 Task: Create List Hardware in Board Product Features to Workspace Direct Marketing. Create List Upgrades in Board Voice of Customer Analysis to Workspace Direct Marketing. Create List Installations in Board Customer Feedback Analysis and Insights to Workspace Direct Marketing
Action: Mouse moved to (88, 359)
Screenshot: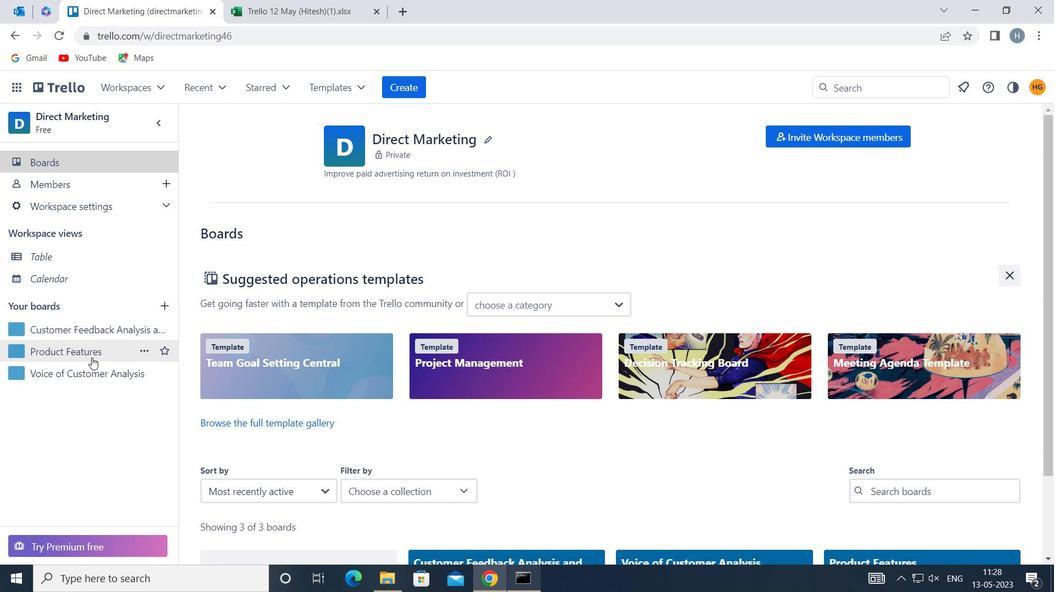
Action: Mouse pressed left at (88, 359)
Screenshot: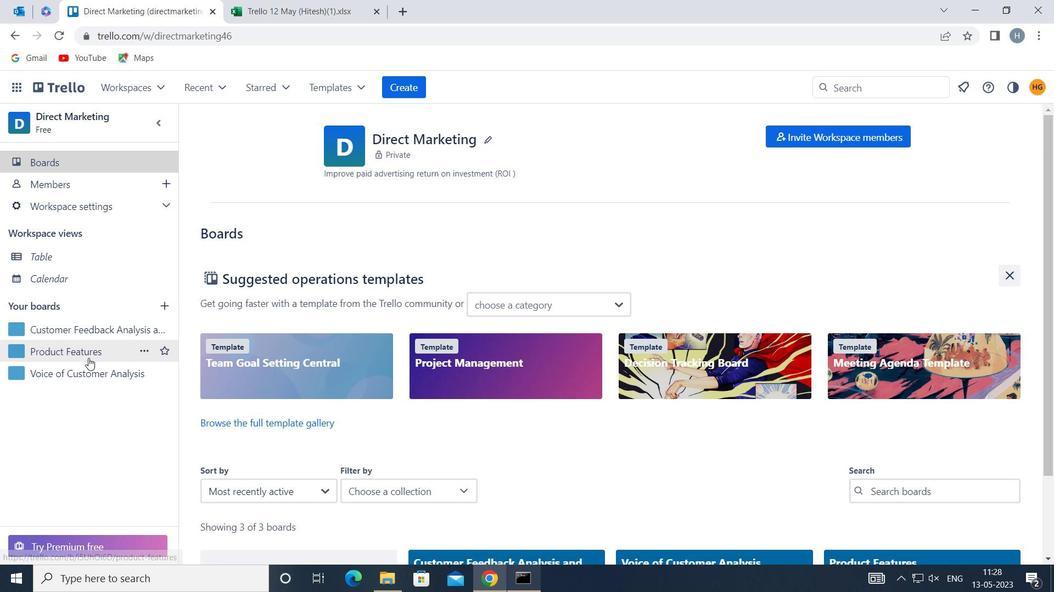 
Action: Mouse moved to (475, 166)
Screenshot: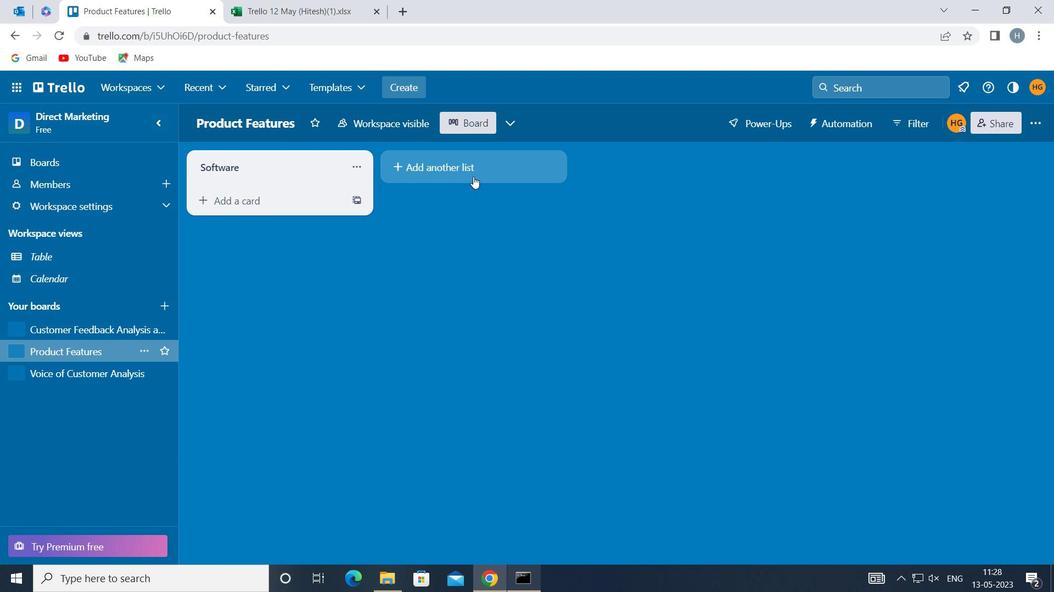 
Action: Mouse pressed left at (475, 166)
Screenshot: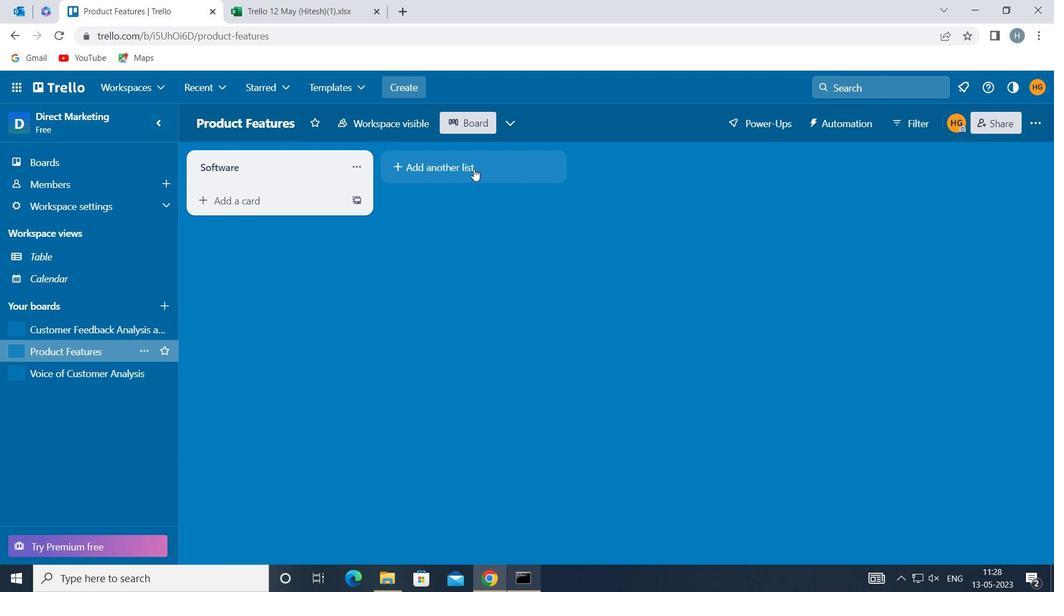 
Action: Mouse moved to (475, 166)
Screenshot: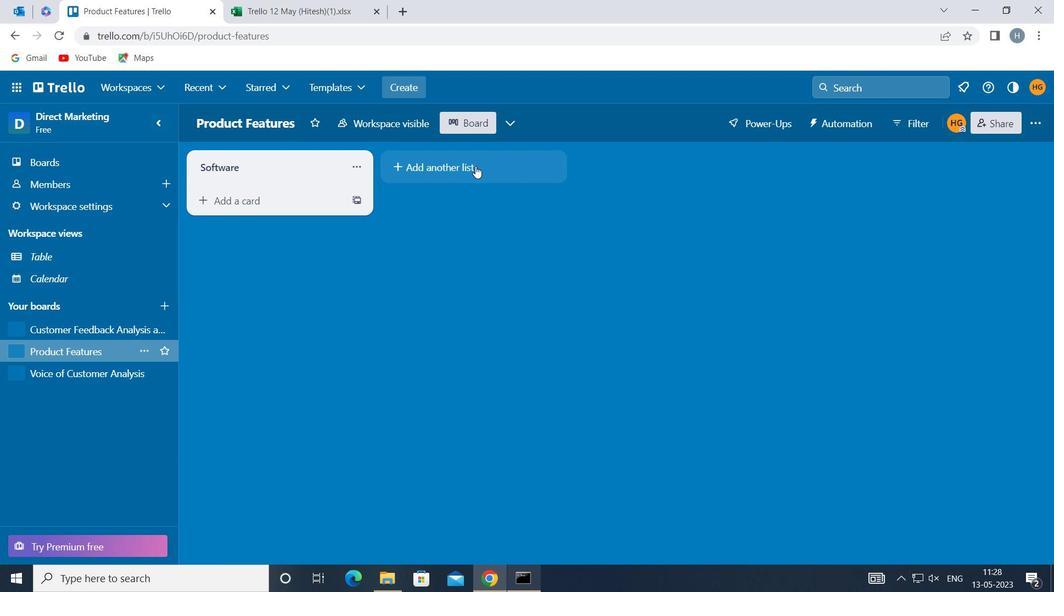 
Action: Key pressed <Key.shift>HARDWARE
Screenshot: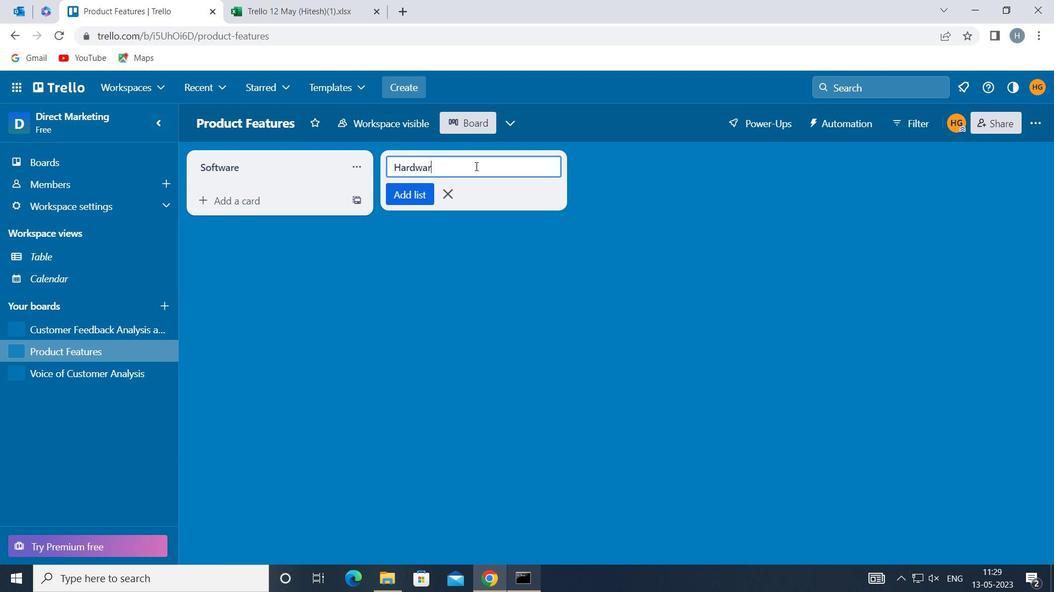 
Action: Mouse moved to (416, 193)
Screenshot: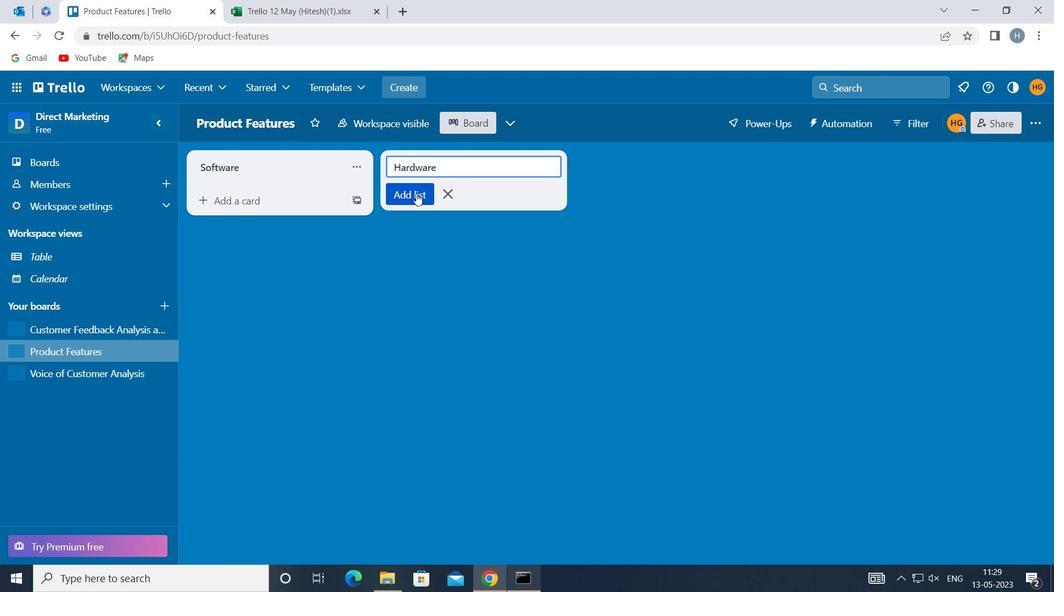 
Action: Mouse pressed left at (416, 193)
Screenshot: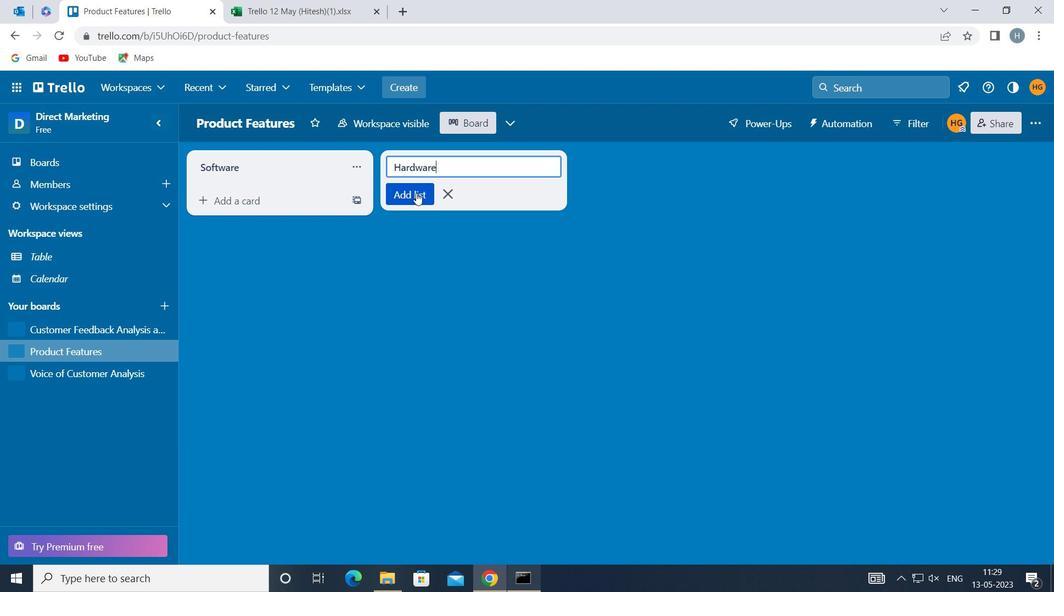 
Action: Mouse moved to (106, 373)
Screenshot: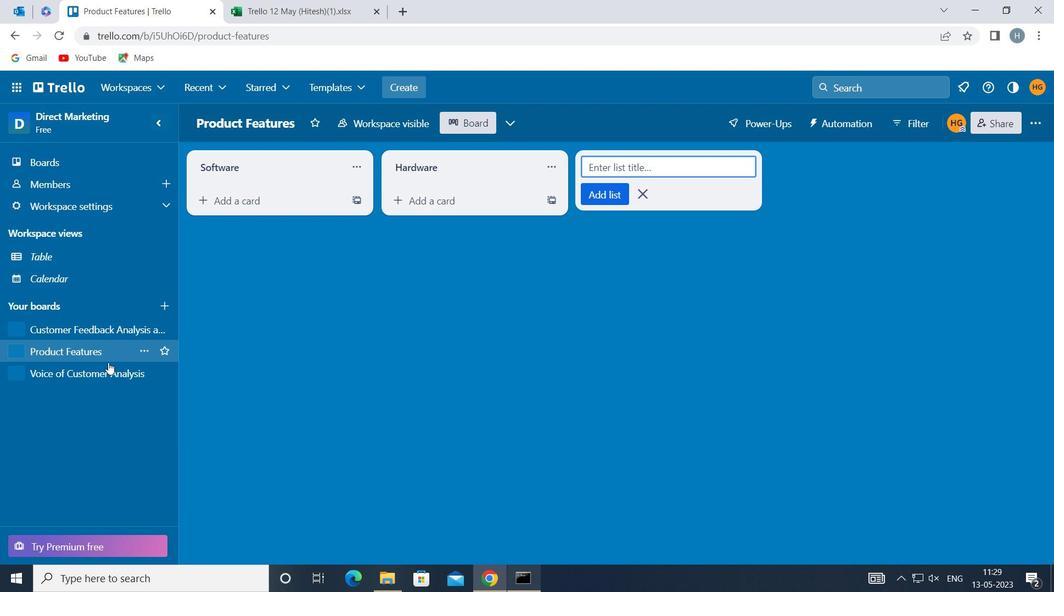 
Action: Mouse pressed left at (106, 373)
Screenshot: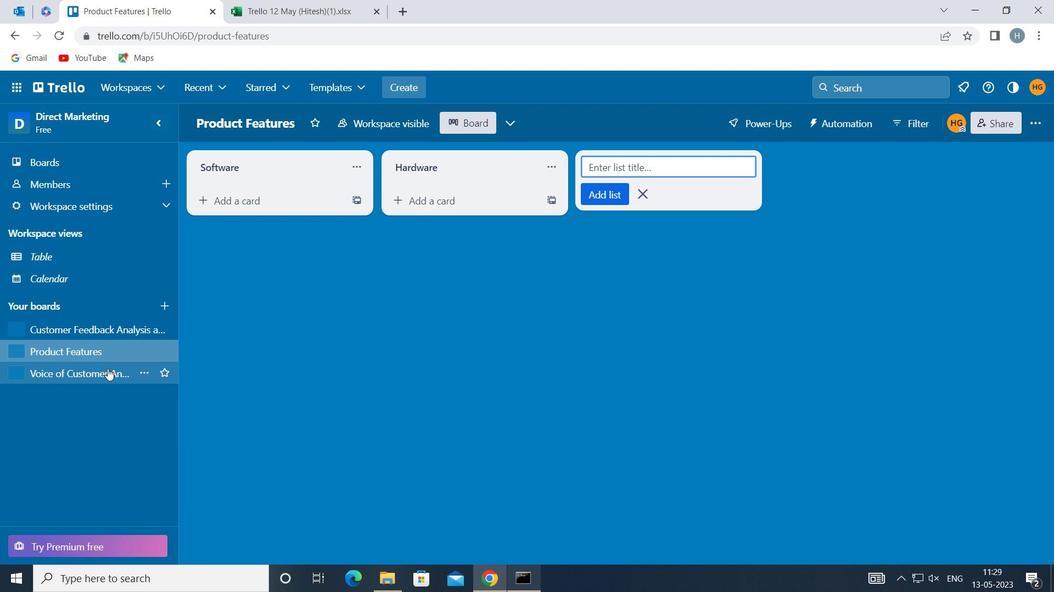 
Action: Mouse moved to (474, 166)
Screenshot: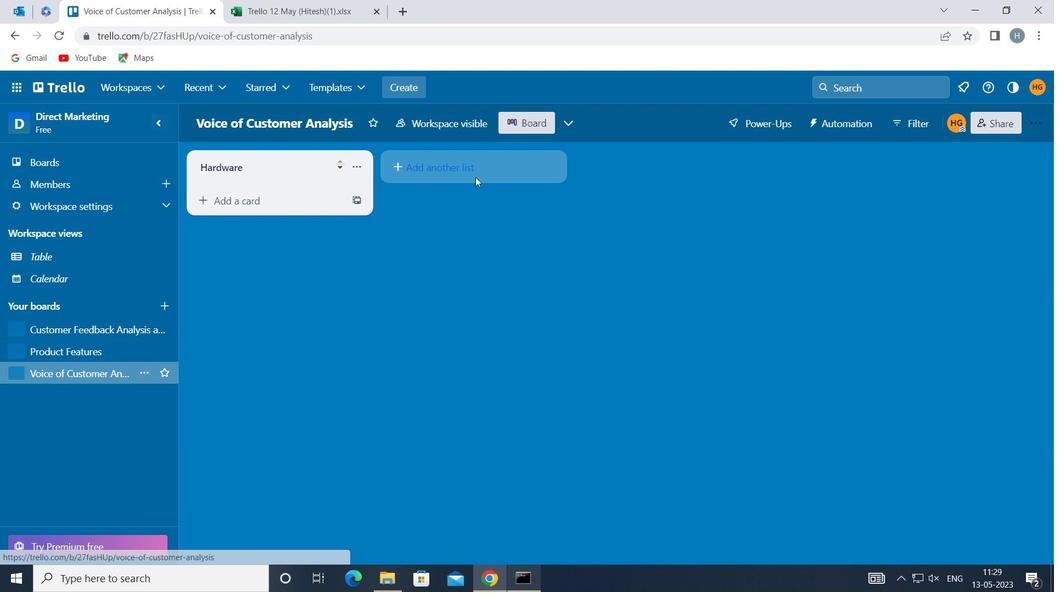 
Action: Mouse pressed left at (474, 166)
Screenshot: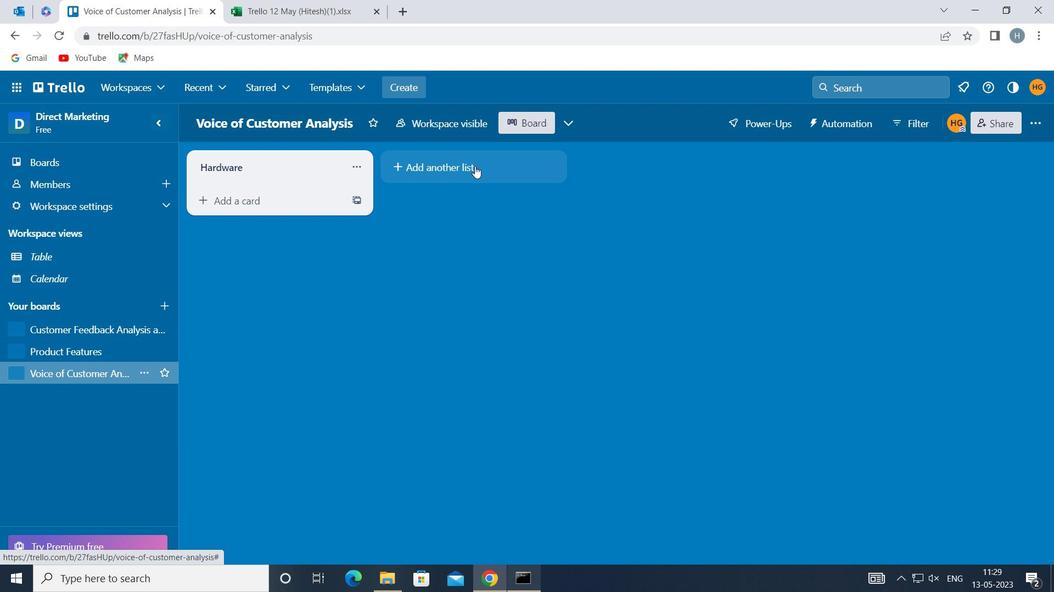 
Action: Key pressed <Key.shift>UPGRADES
Screenshot: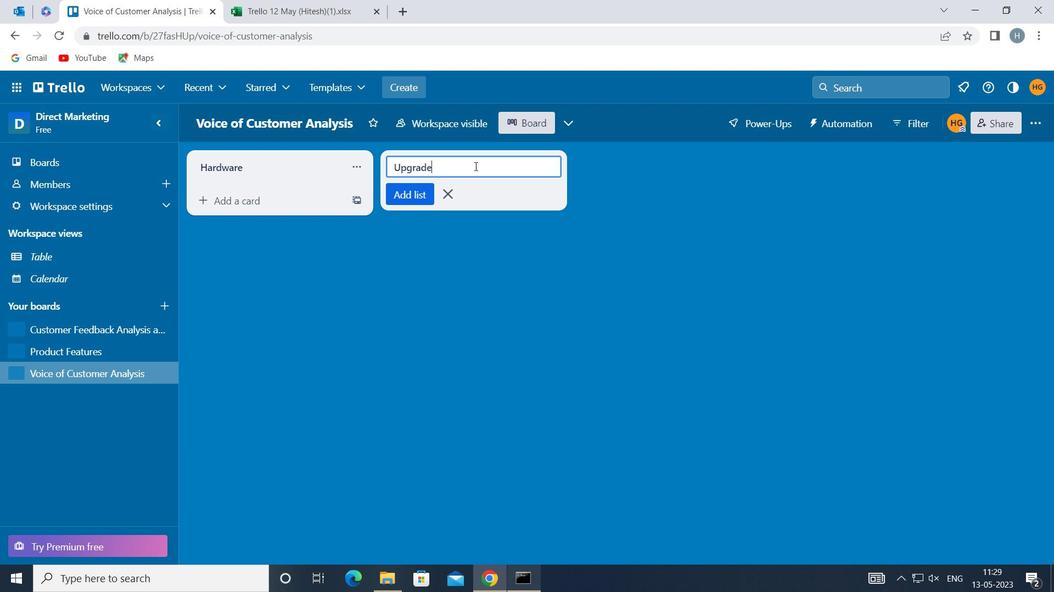 
Action: Mouse moved to (417, 194)
Screenshot: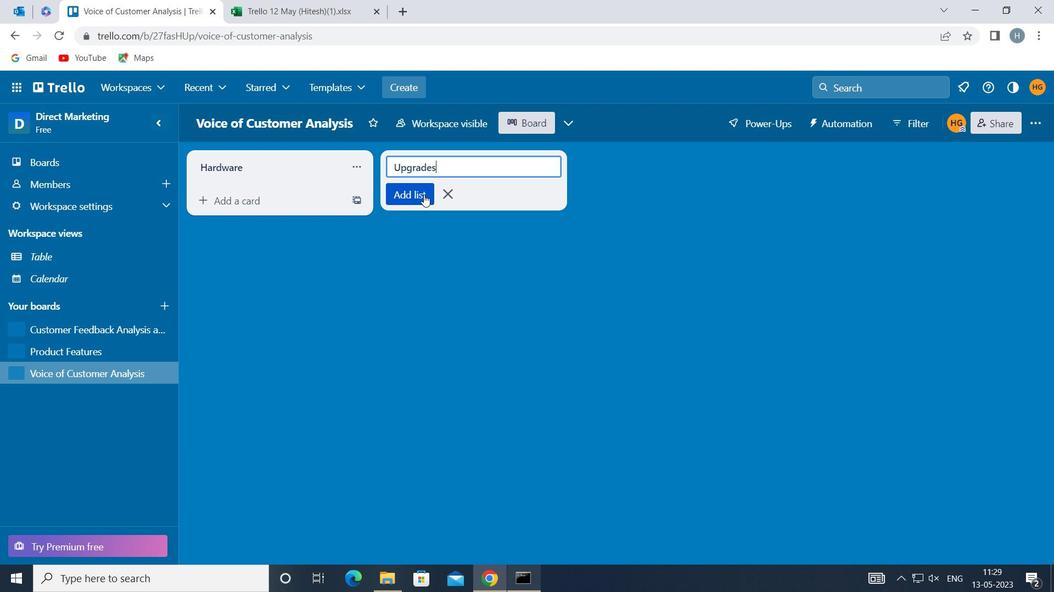 
Action: Mouse pressed left at (417, 194)
Screenshot: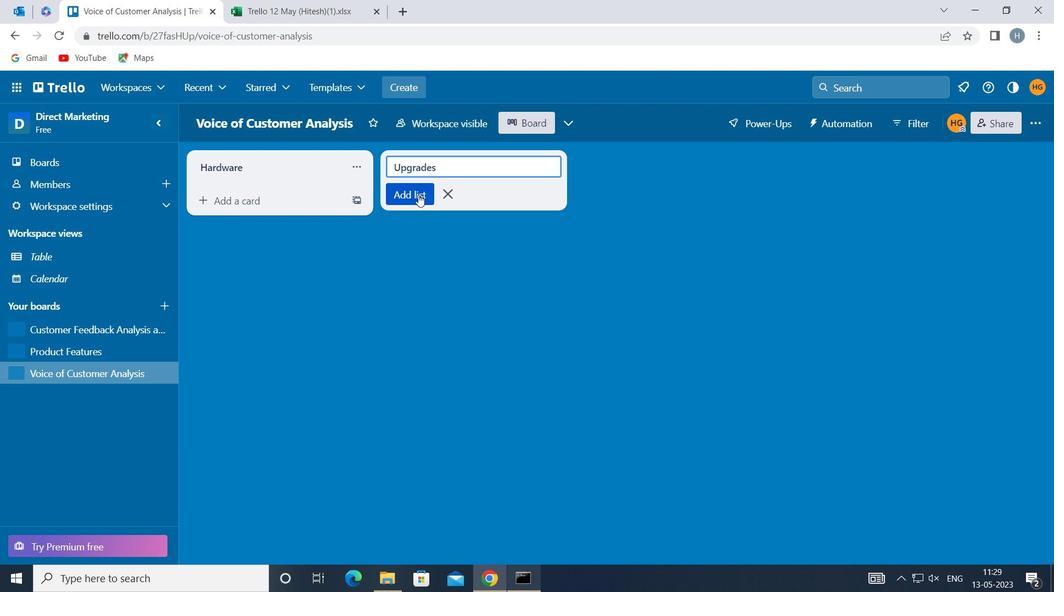 
Action: Mouse moved to (420, 300)
Screenshot: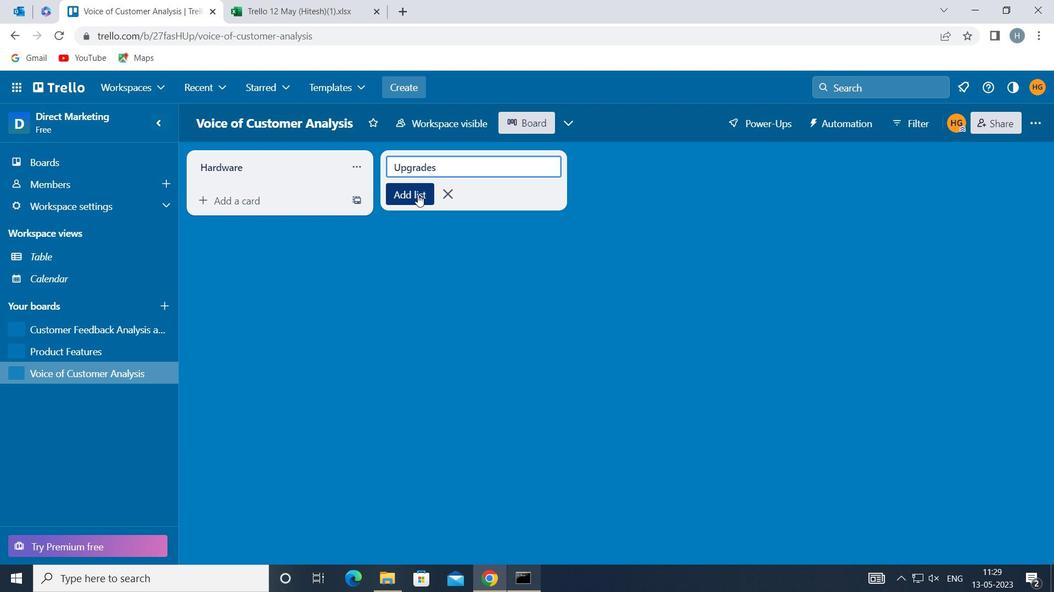 
Action: Mouse pressed left at (420, 300)
Screenshot: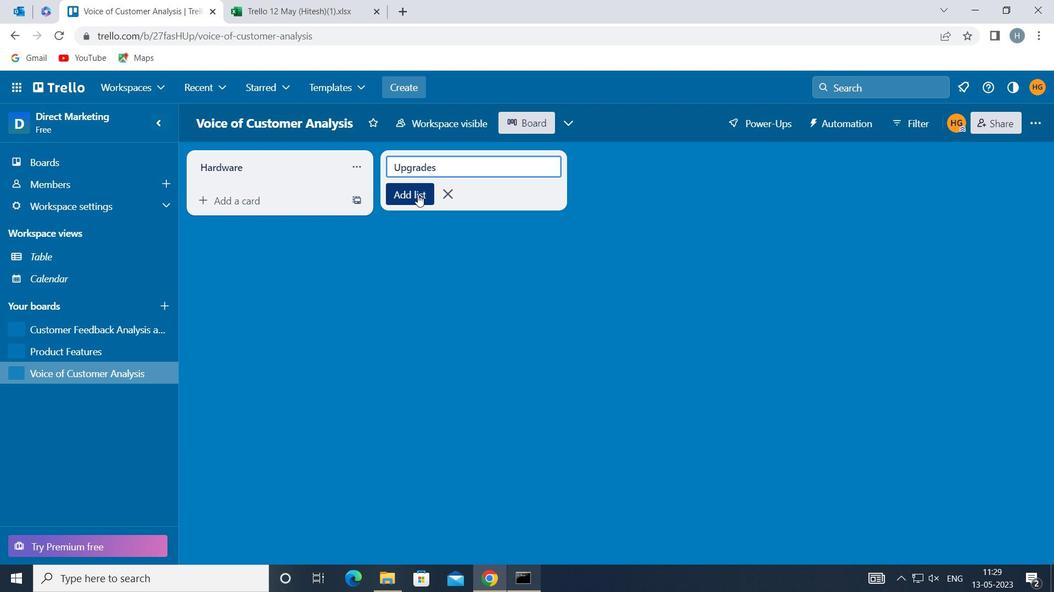 
Action: Mouse moved to (78, 325)
Screenshot: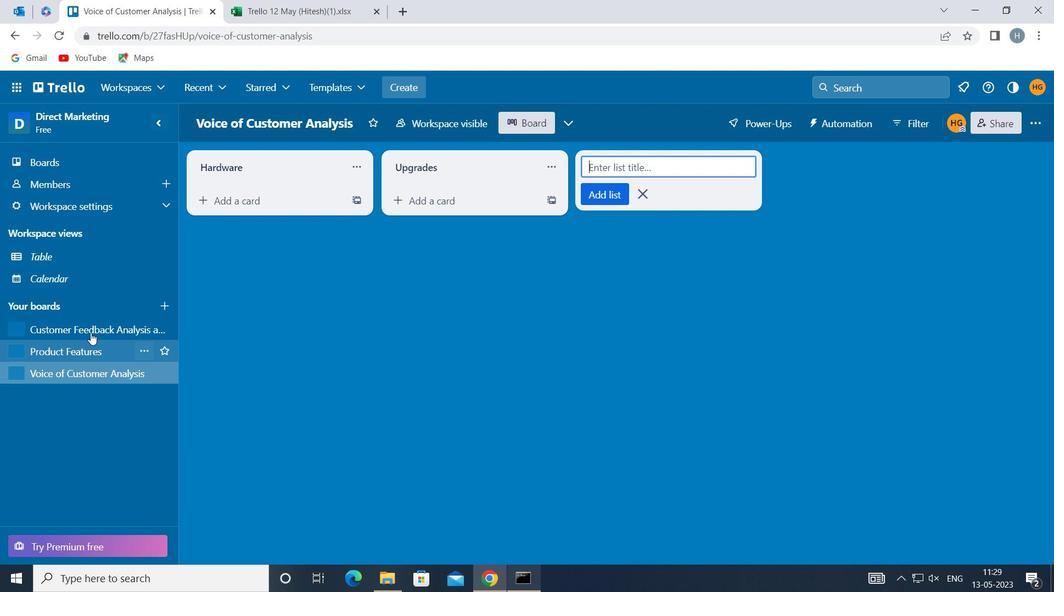 
Action: Mouse pressed left at (78, 325)
Screenshot: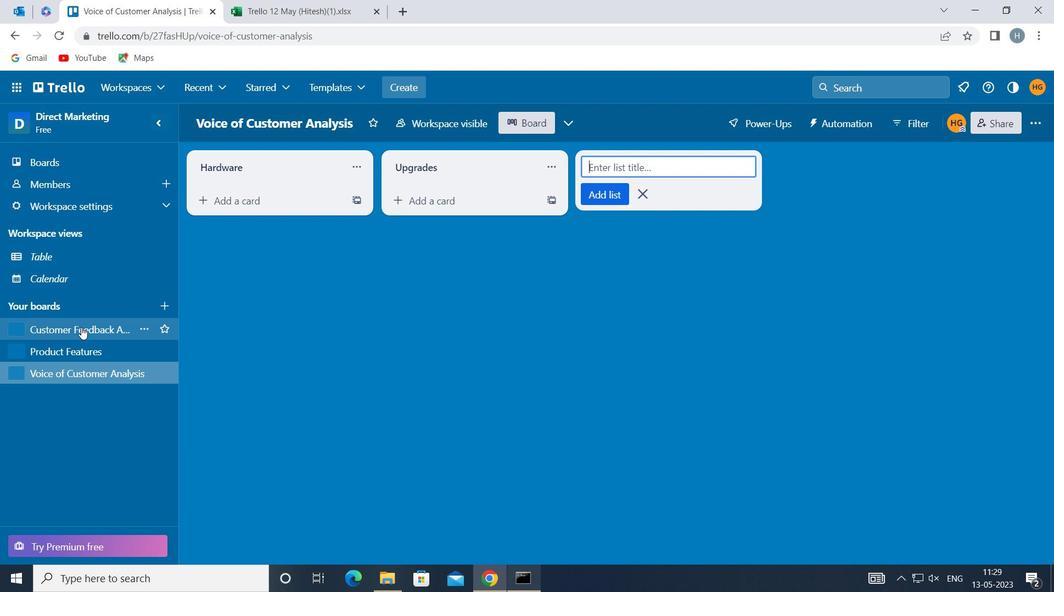 
Action: Mouse moved to (457, 163)
Screenshot: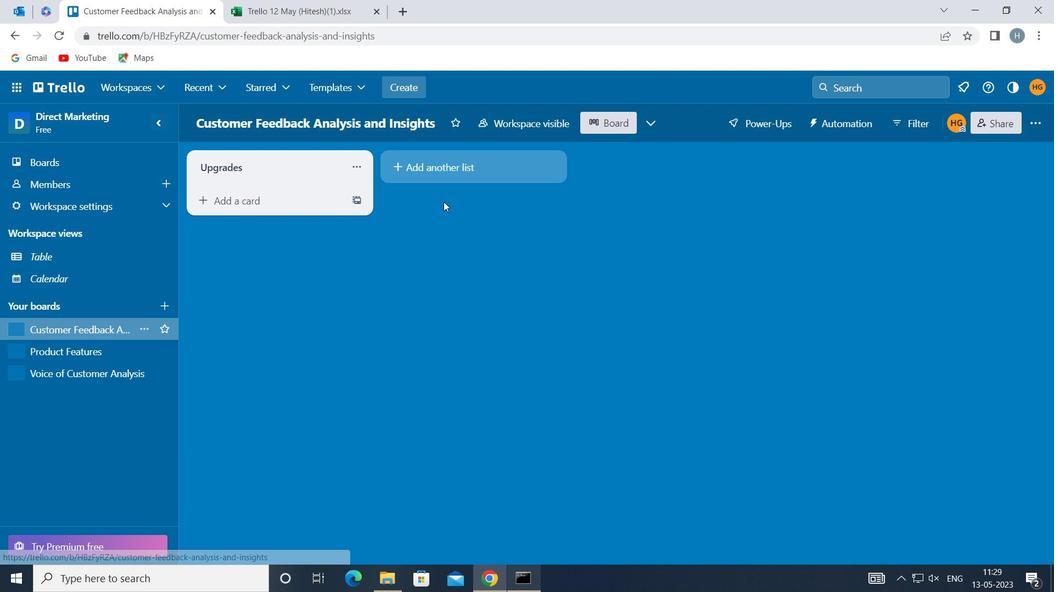 
Action: Mouse pressed left at (457, 163)
Screenshot: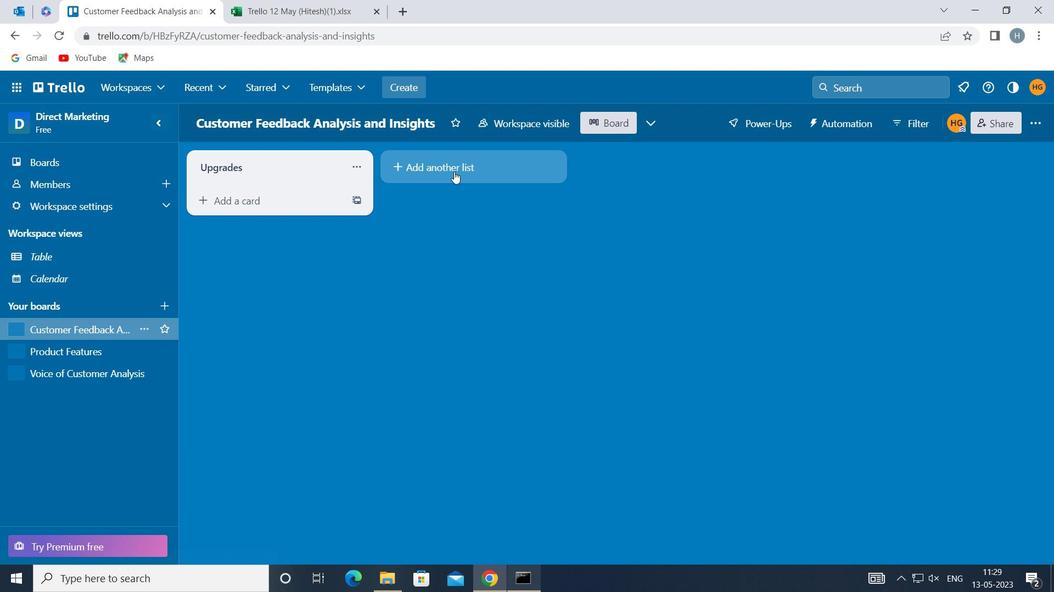 
Action: Mouse moved to (460, 166)
Screenshot: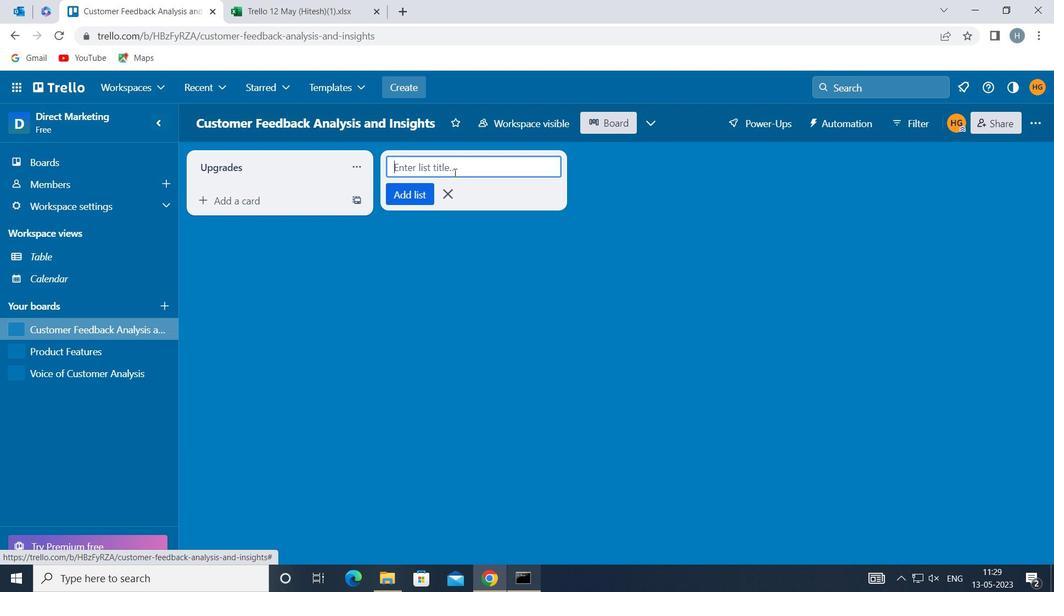 
Action: Mouse pressed left at (460, 166)
Screenshot: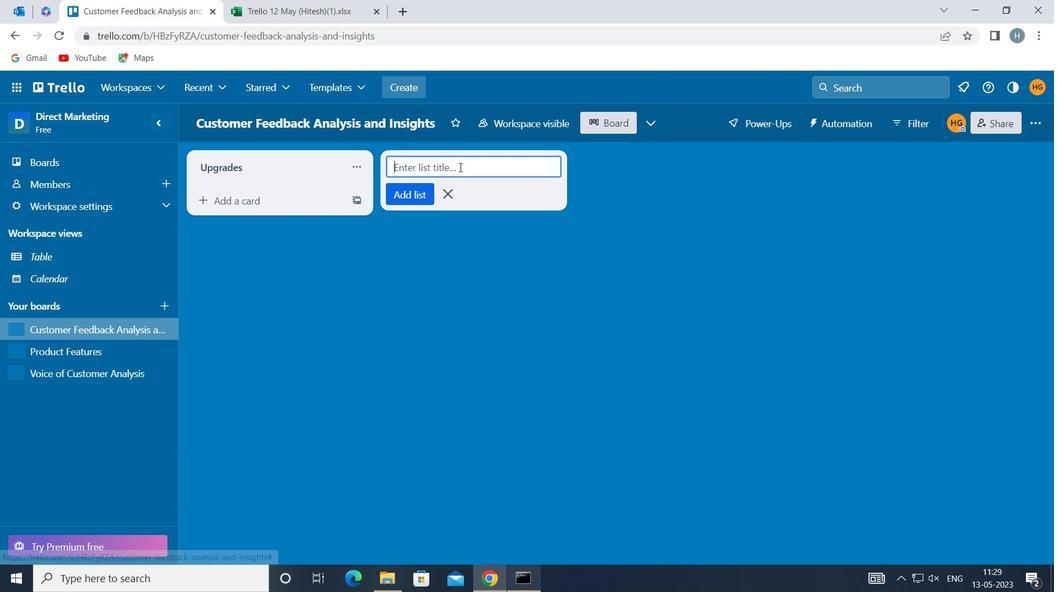 
Action: Key pressed <Key.shift>INSTALLATIONS
Screenshot: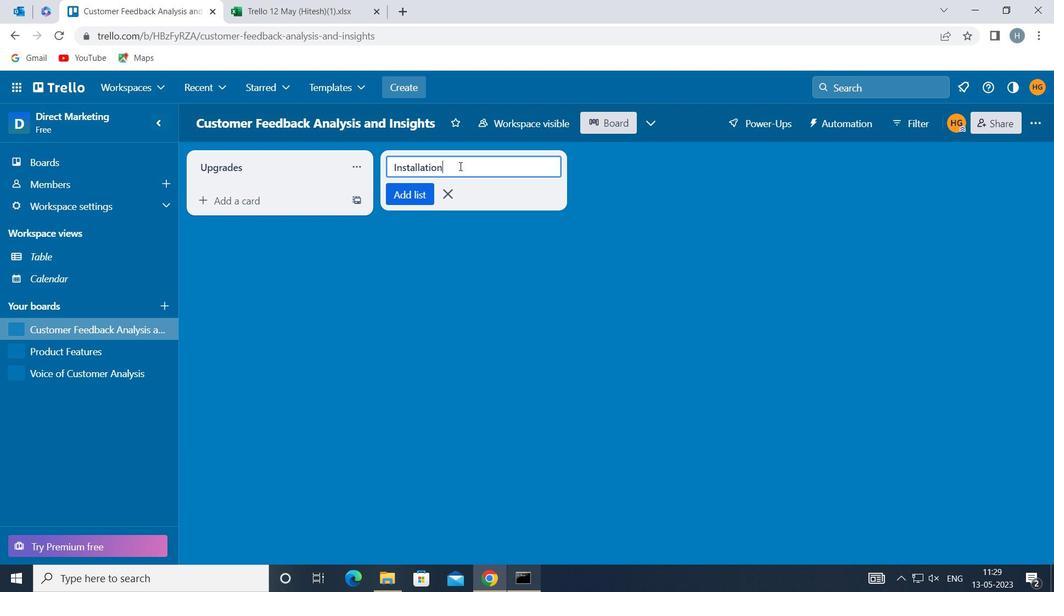 
Action: Mouse moved to (401, 197)
Screenshot: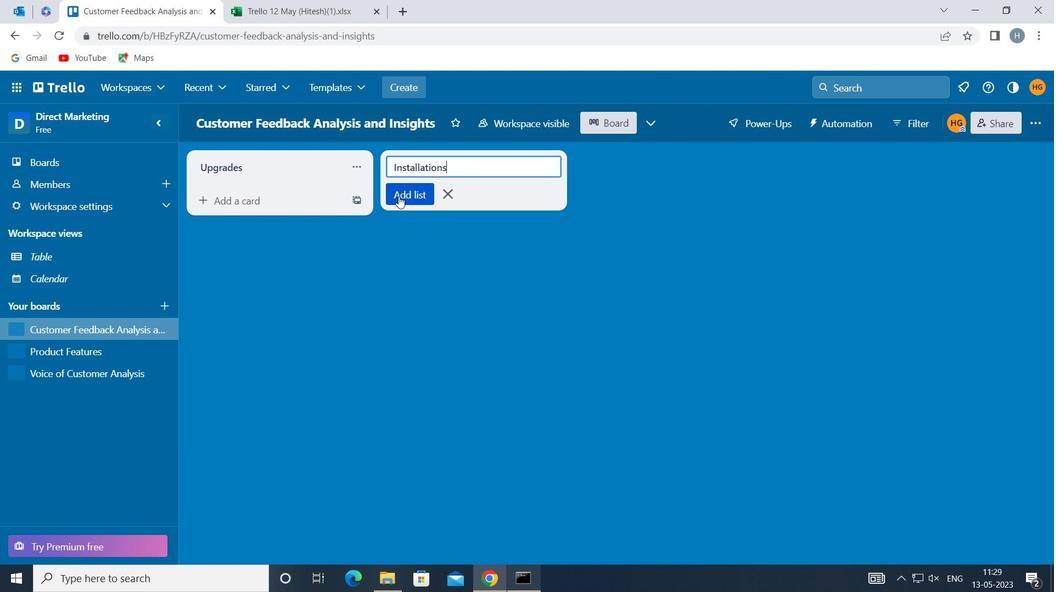 
Action: Mouse pressed left at (401, 197)
Screenshot: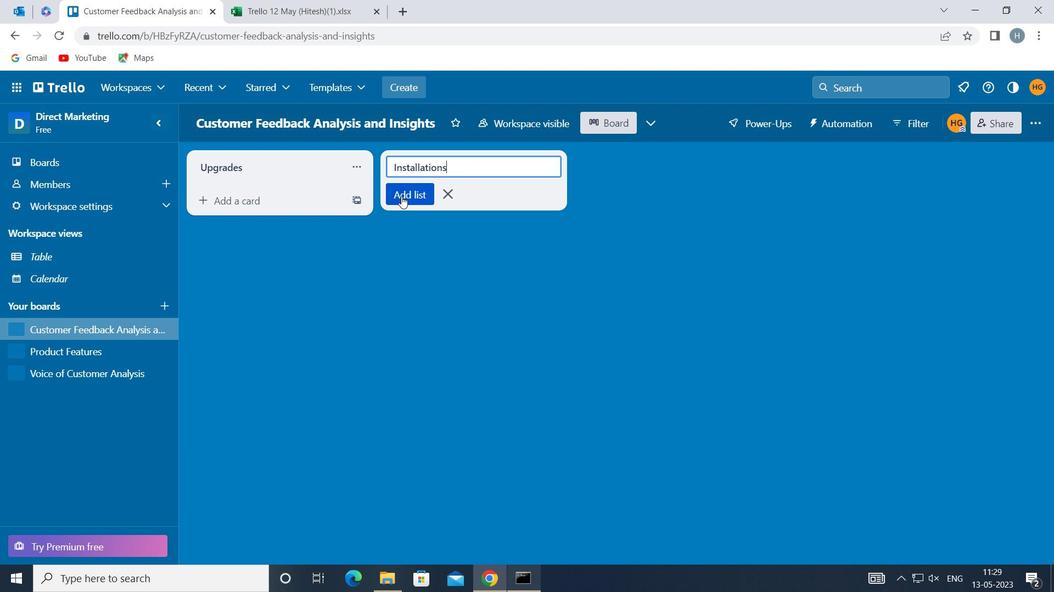 
Action: Mouse moved to (379, 315)
Screenshot: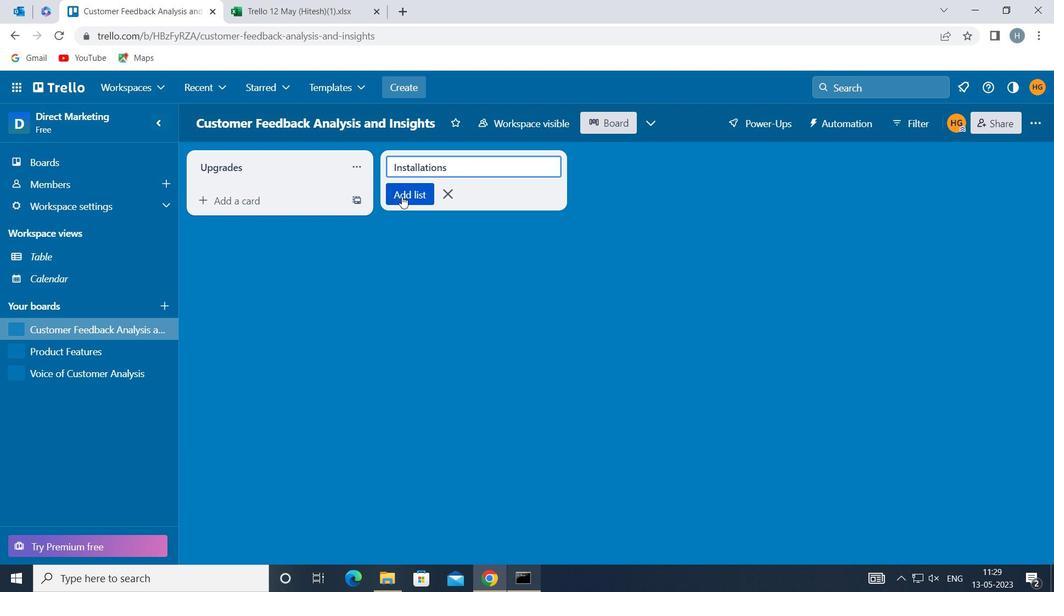 
Action: Mouse pressed left at (379, 315)
Screenshot: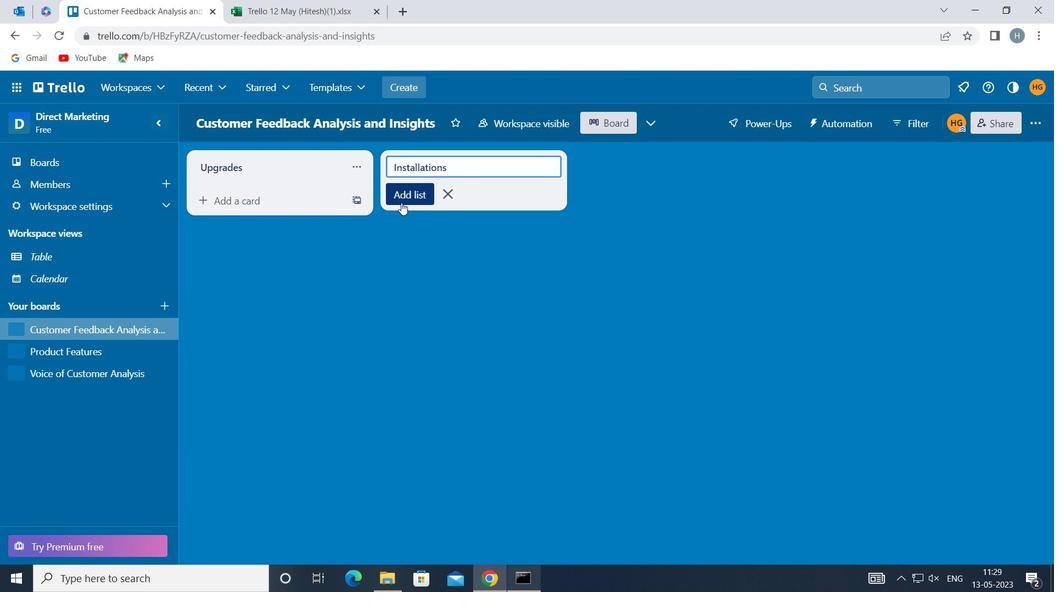 
Action: Mouse moved to (381, 376)
Screenshot: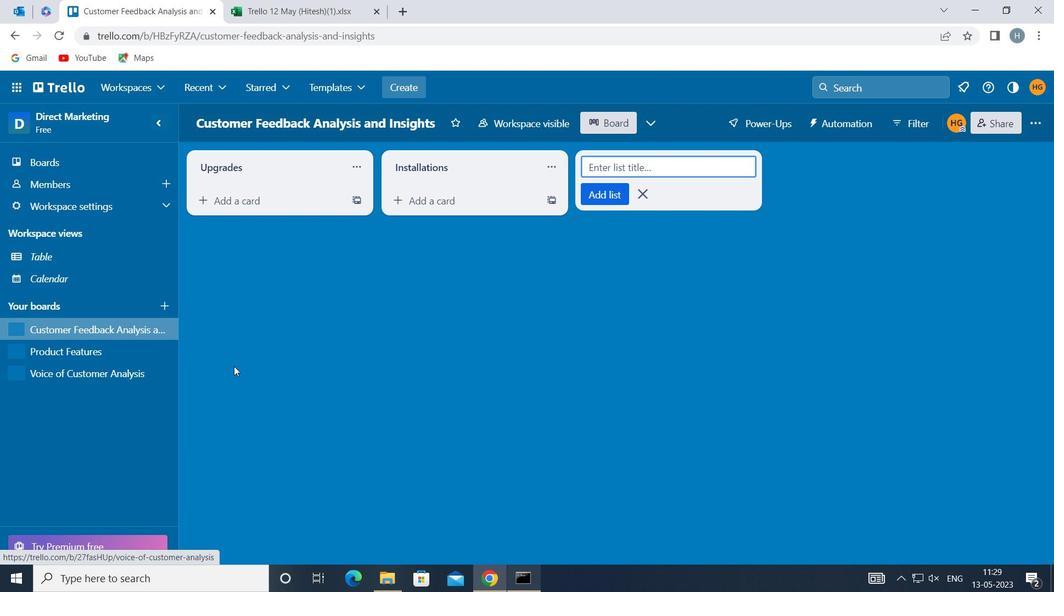 
Action: Key pressed <Key.f8>
Screenshot: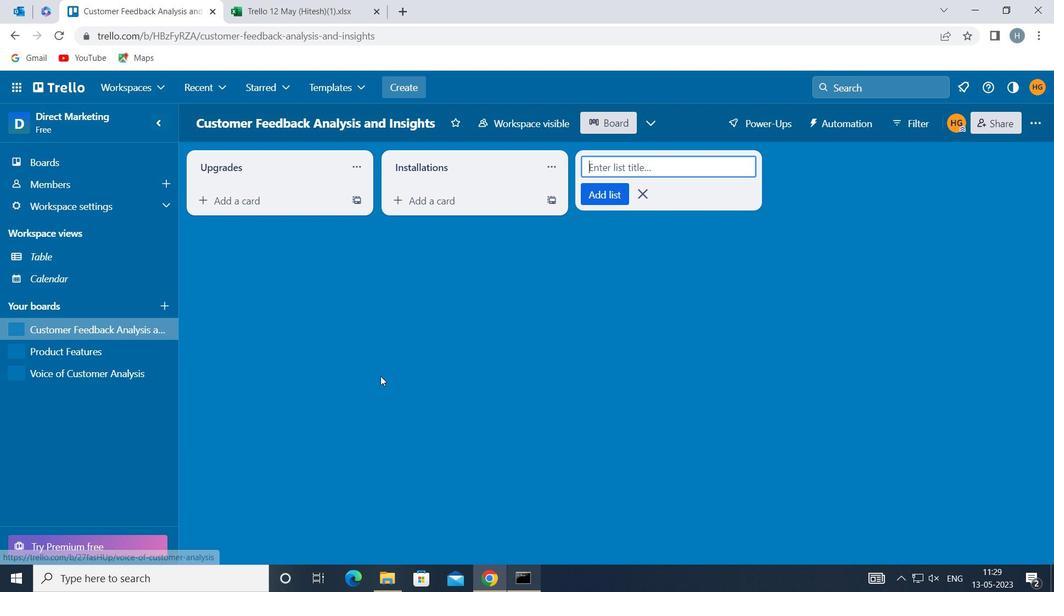 
